 Task: Access the case contact role.
Action: Mouse moved to (1031, 72)
Screenshot: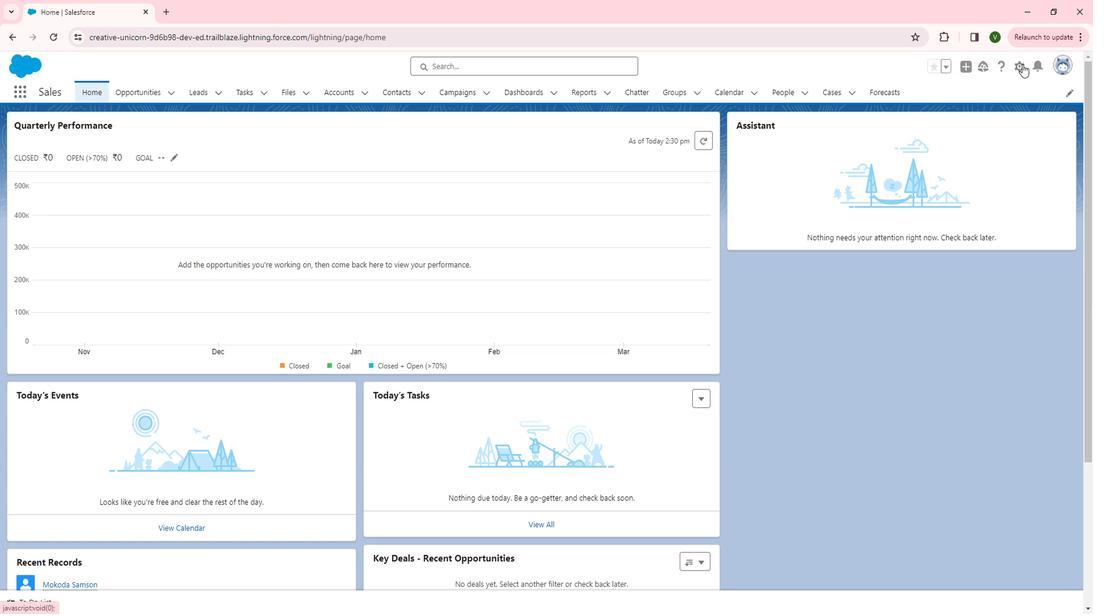 
Action: Mouse pressed left at (1031, 72)
Screenshot: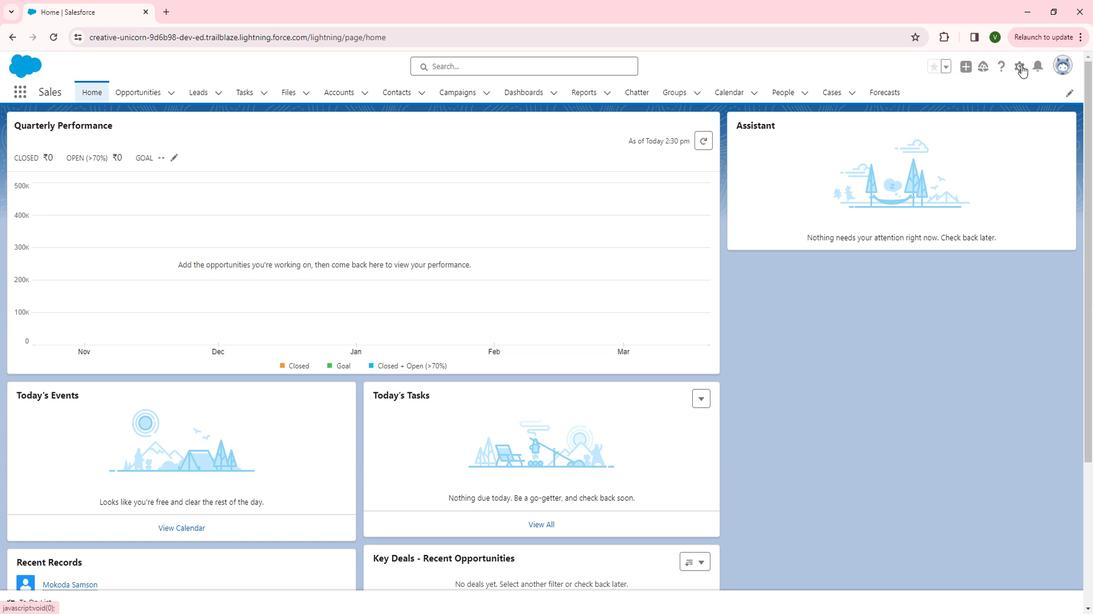 
Action: Mouse moved to (986, 149)
Screenshot: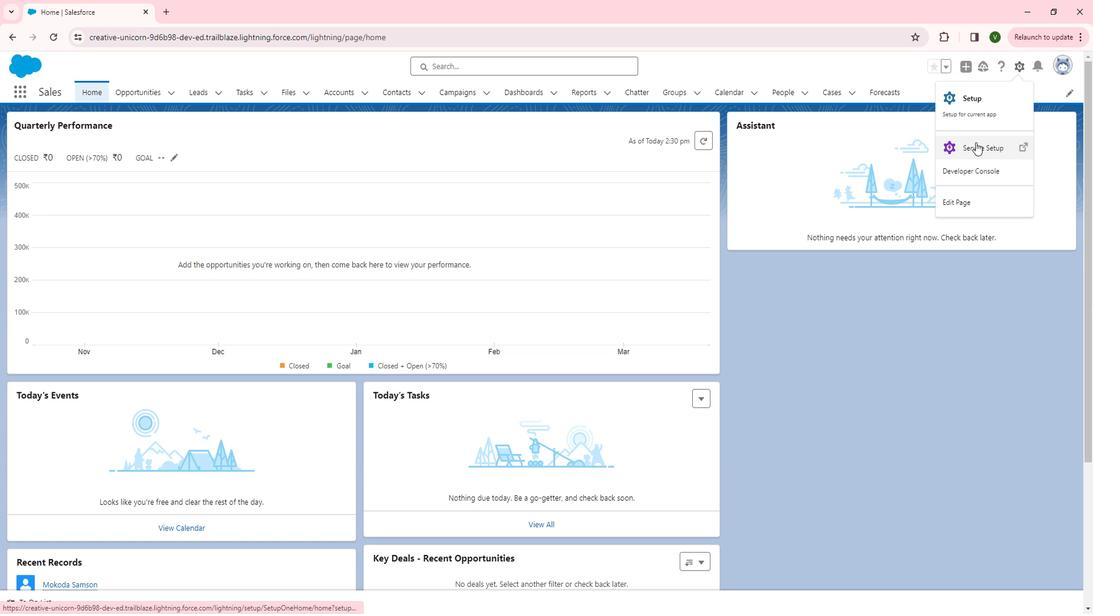 
Action: Mouse pressed left at (986, 149)
Screenshot: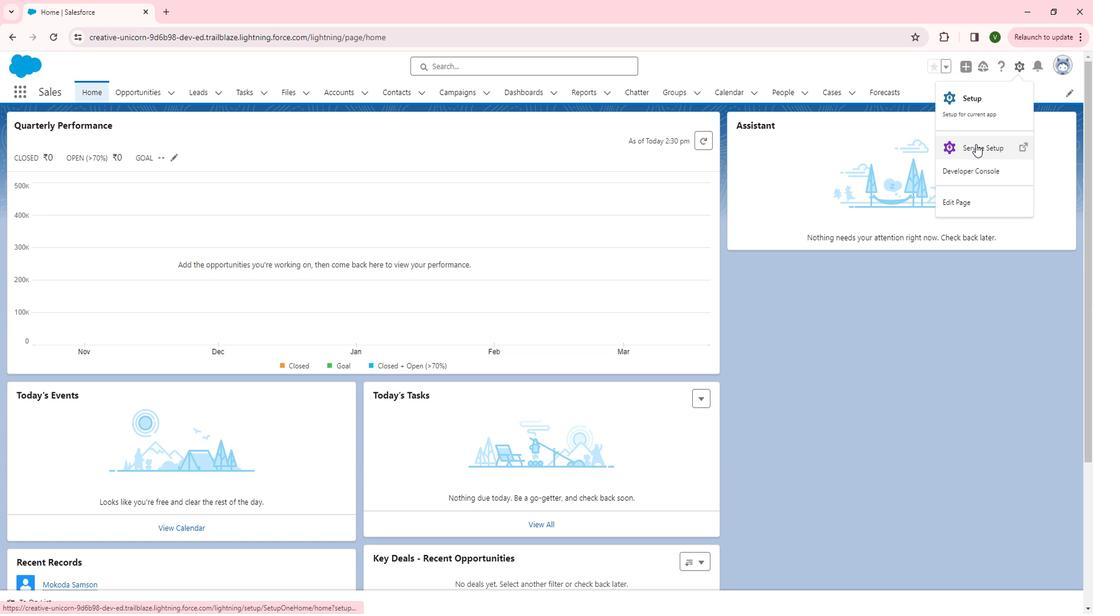
Action: Mouse moved to (125, 350)
Screenshot: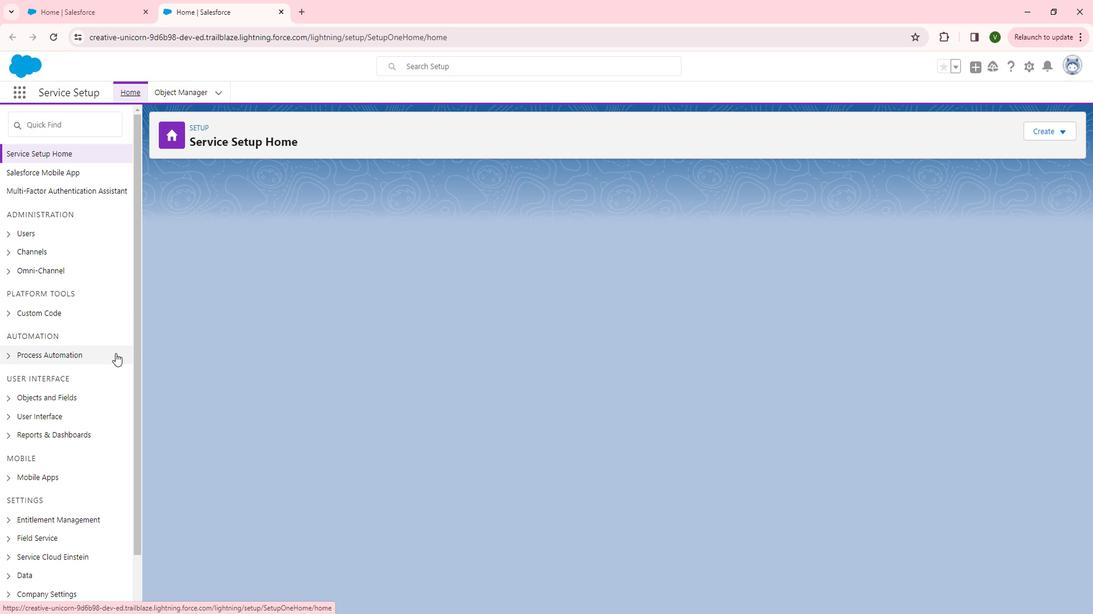 
Action: Mouse scrolled (125, 350) with delta (0, 0)
Screenshot: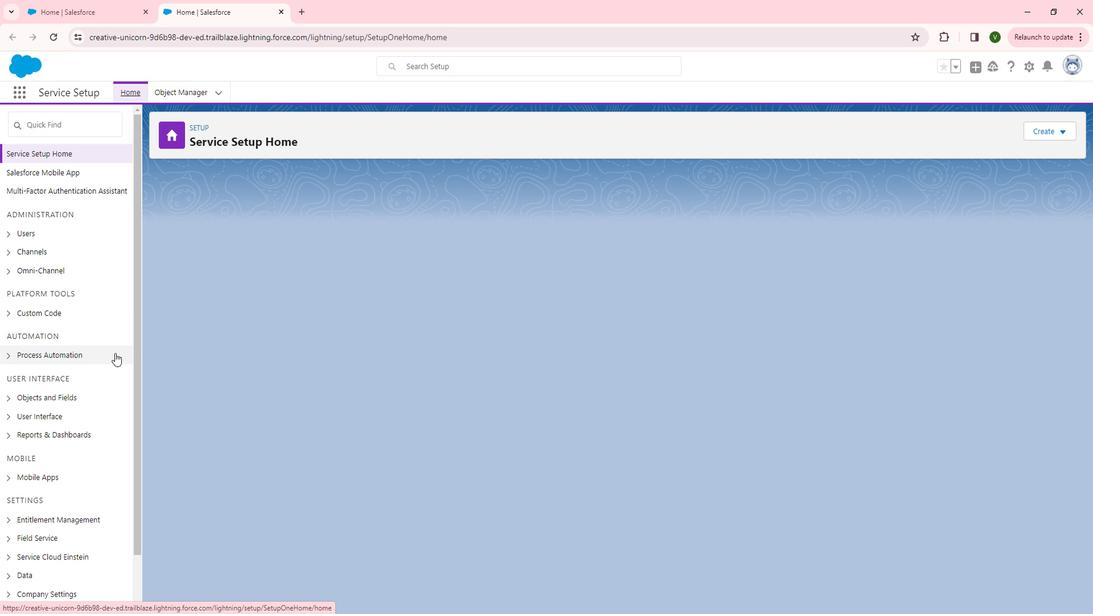 
Action: Mouse moved to (17, 297)
Screenshot: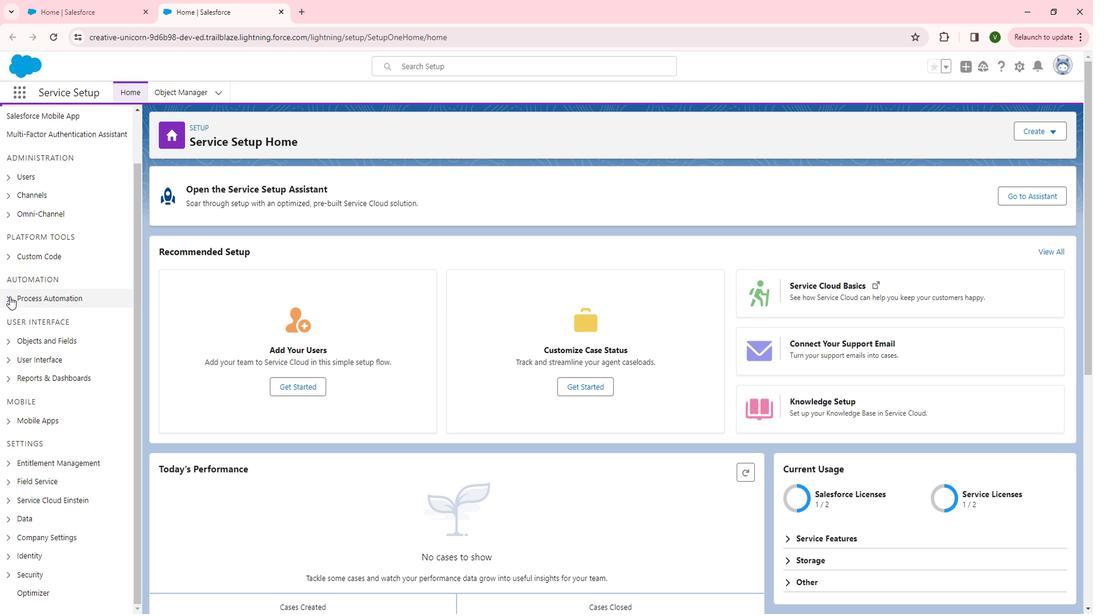 
Action: Mouse pressed left at (17, 297)
Screenshot: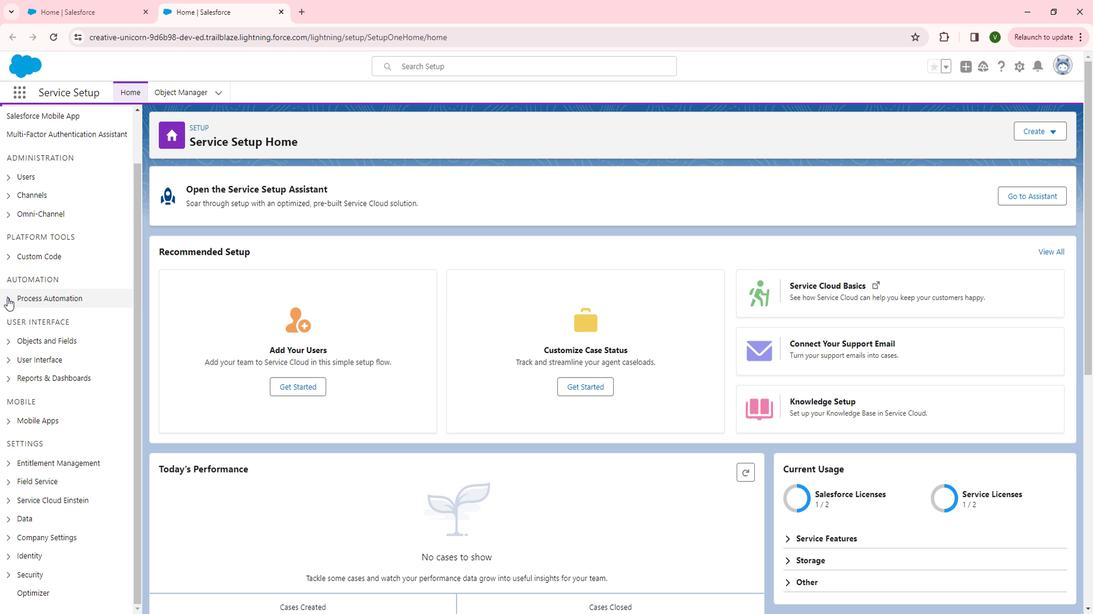 
Action: Mouse moved to (44, 304)
Screenshot: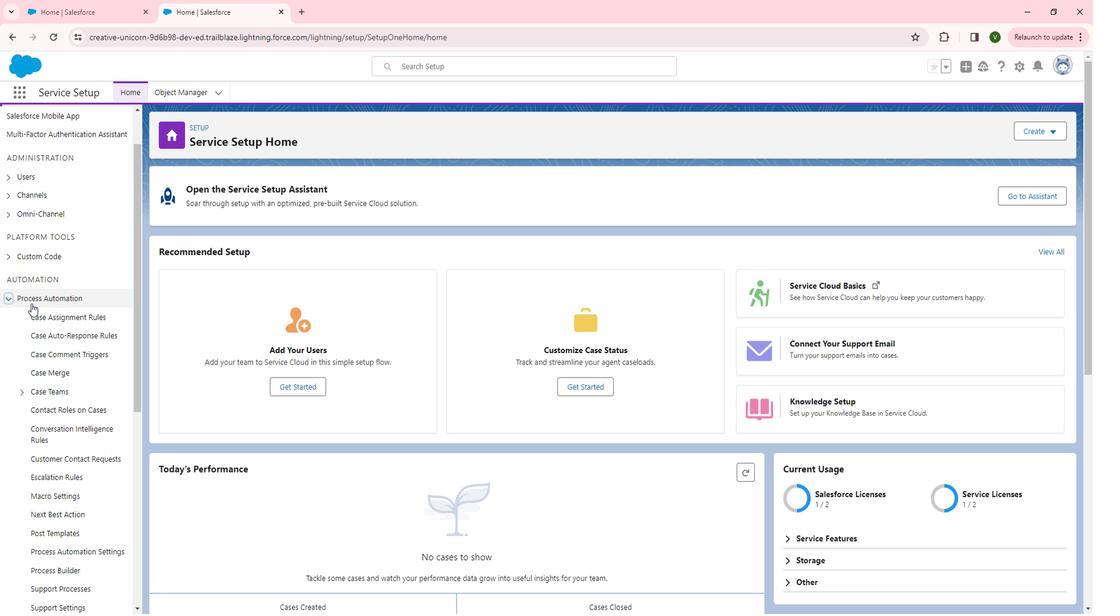 
Action: Mouse scrolled (44, 303) with delta (0, 0)
Screenshot: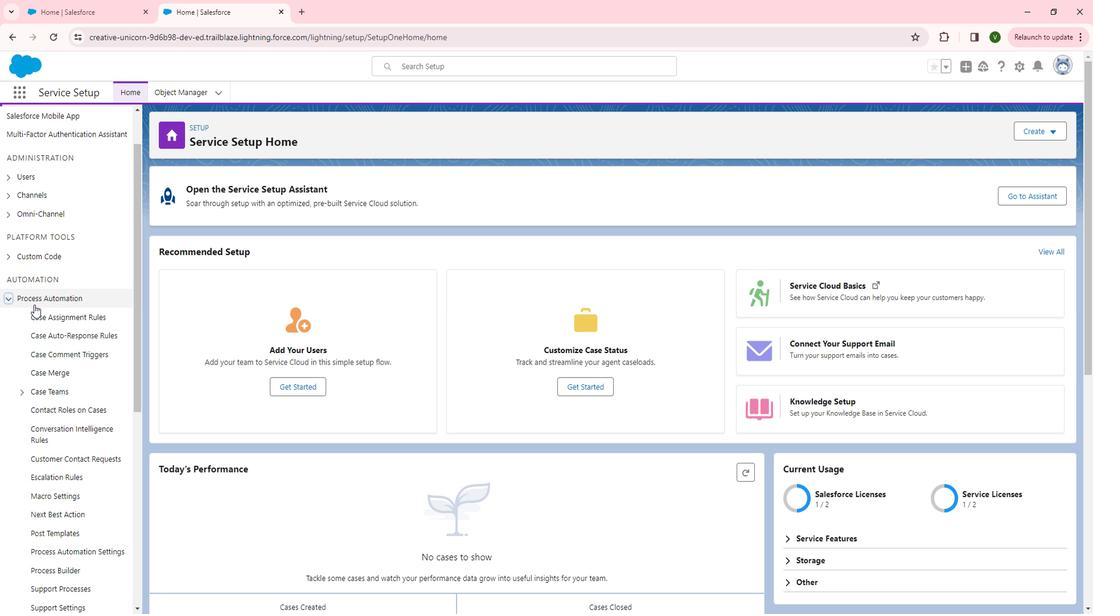 
Action: Mouse scrolled (44, 303) with delta (0, 0)
Screenshot: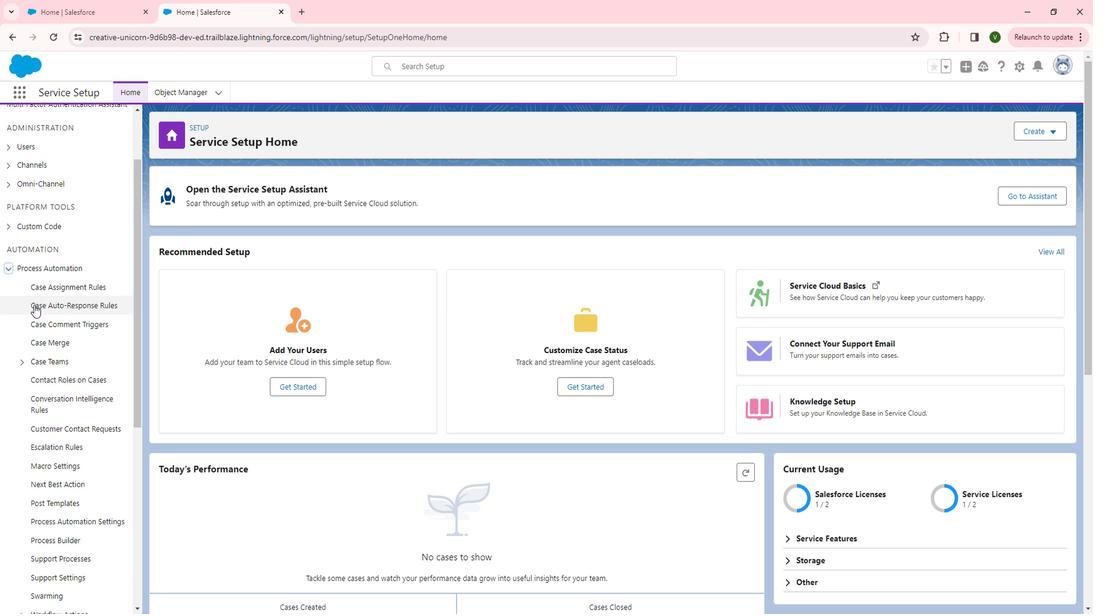 
Action: Mouse moved to (74, 293)
Screenshot: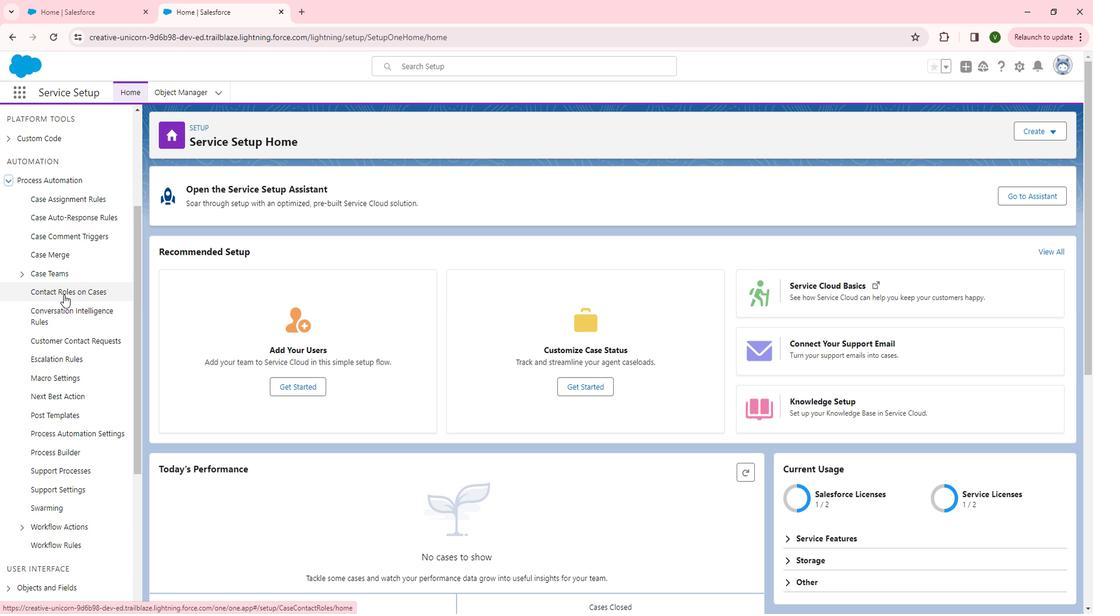 
Action: Mouse pressed left at (74, 293)
Screenshot: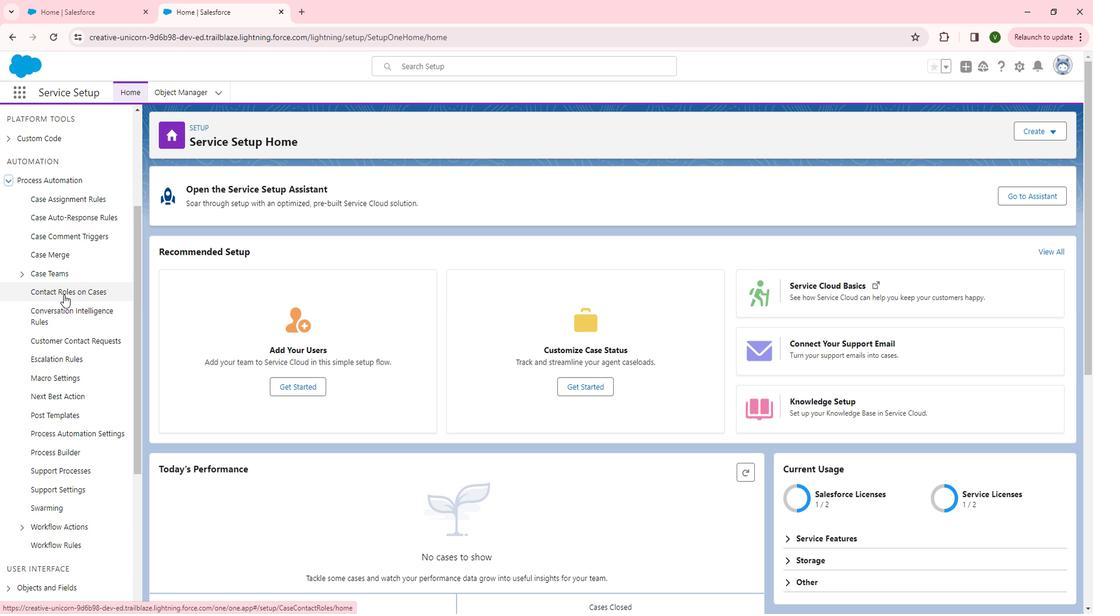 
Action: Mouse moved to (464, 380)
Screenshot: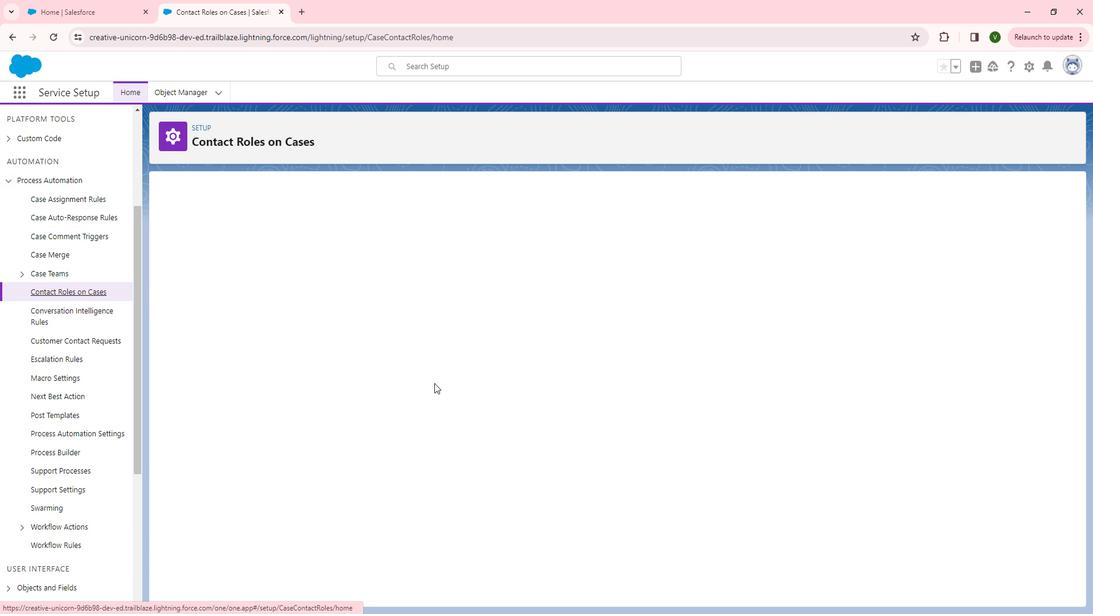 
Action: Mouse pressed left at (464, 380)
Screenshot: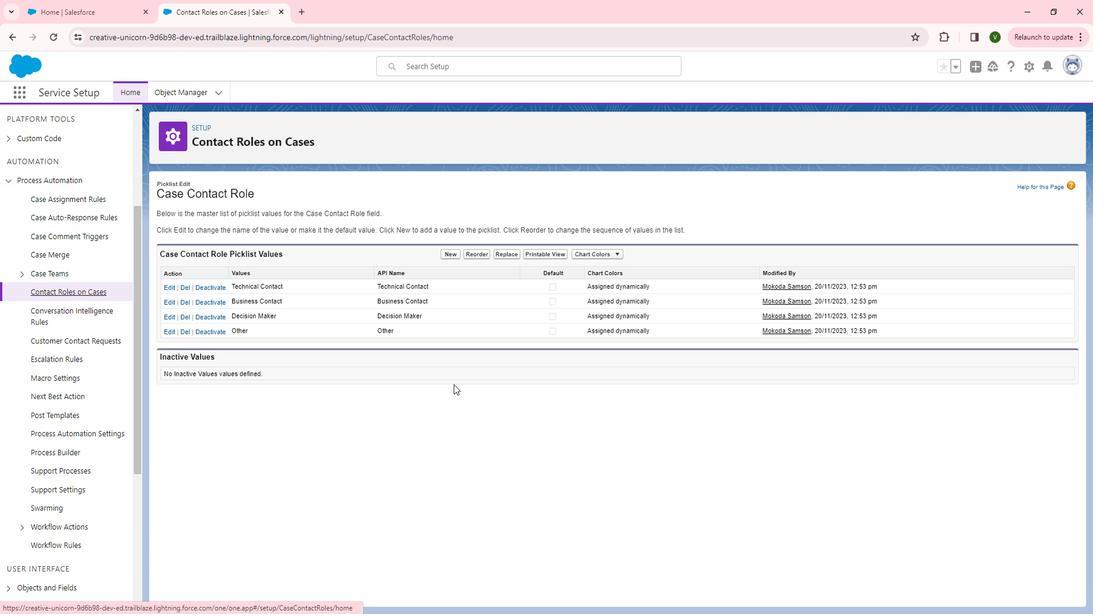 
